 Task: Add a condition where "Hours since status category open Greater than Twelve" in new tickets in your groups.
Action: Mouse moved to (207, 466)
Screenshot: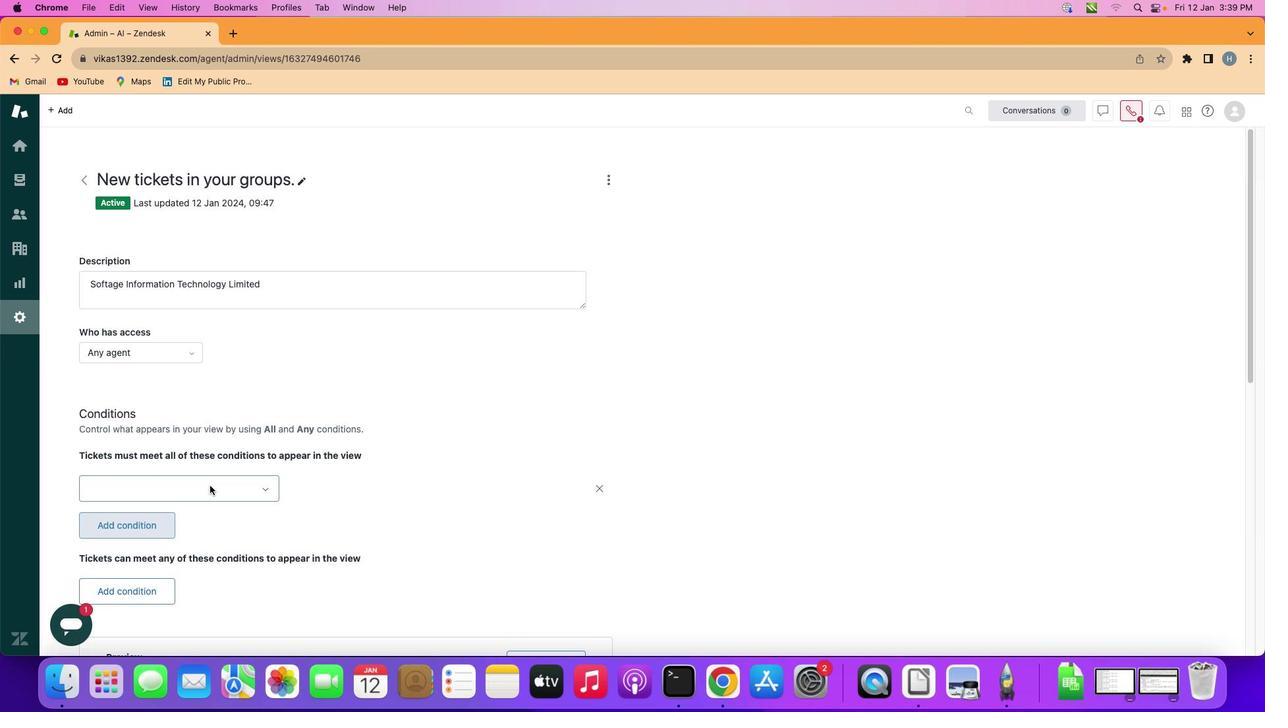 
Action: Mouse pressed left at (207, 466)
Screenshot: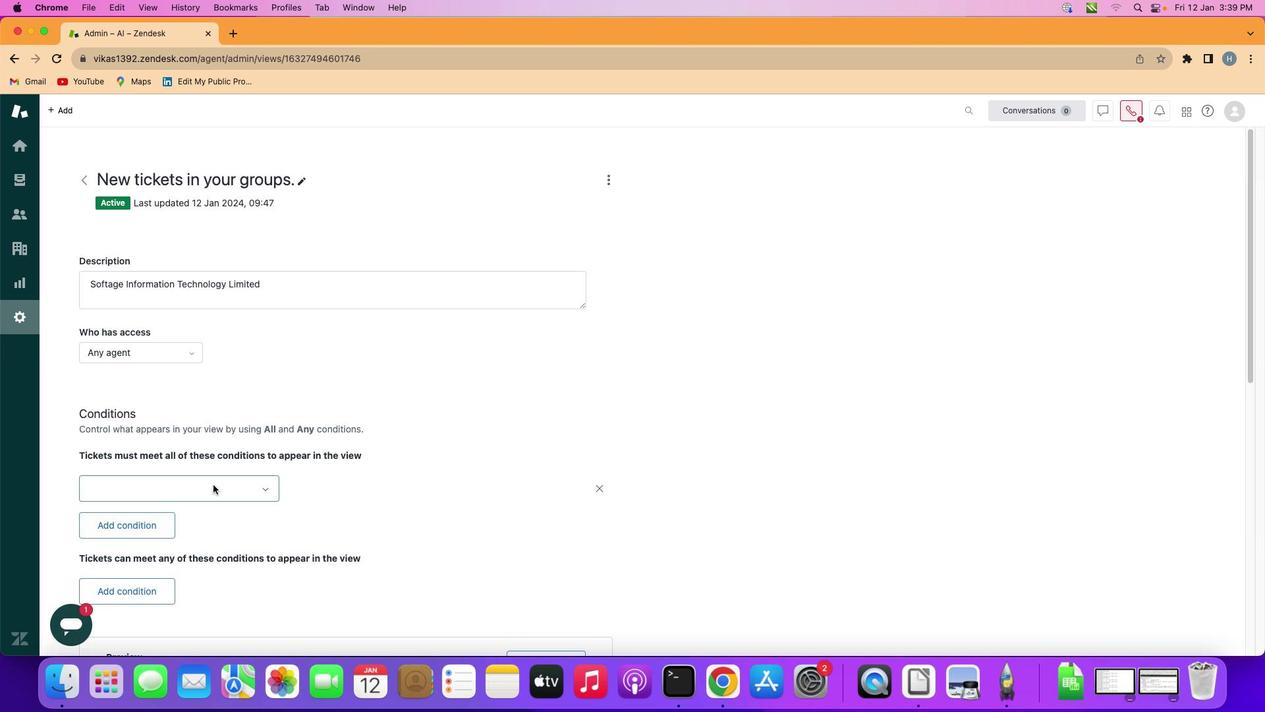 
Action: Mouse moved to (269, 468)
Screenshot: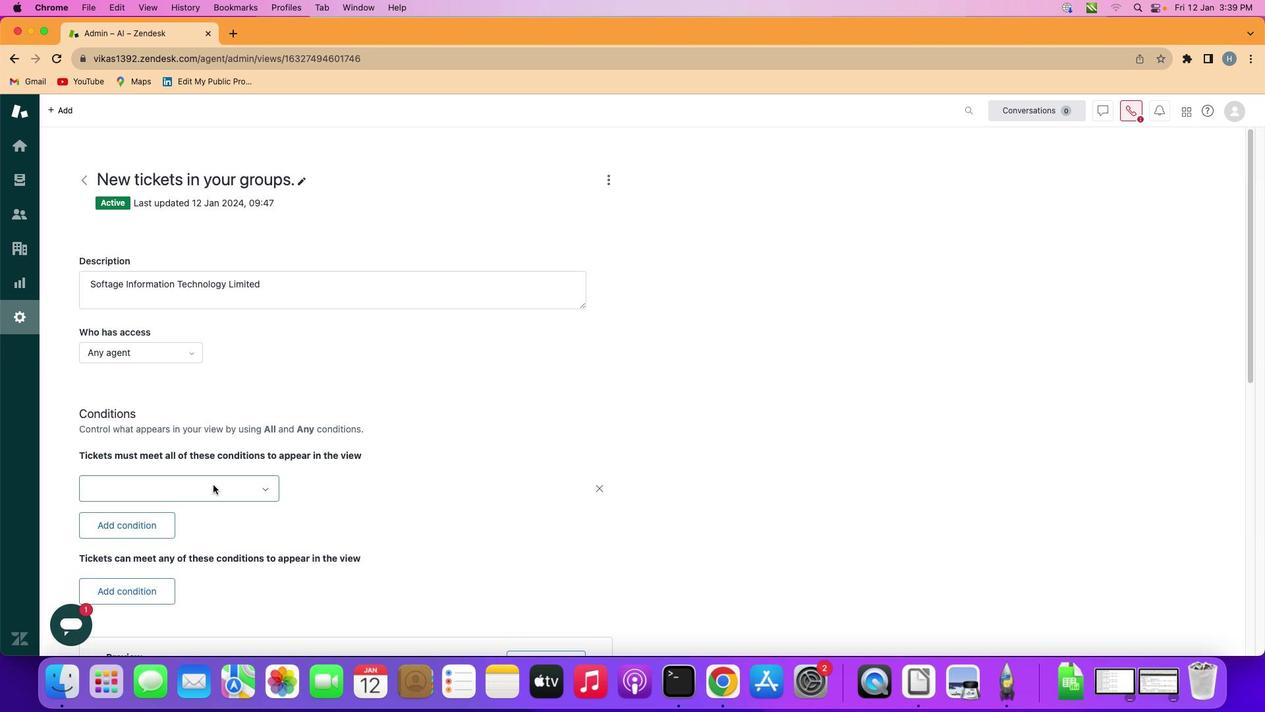 
Action: Mouse pressed left at (269, 468)
Screenshot: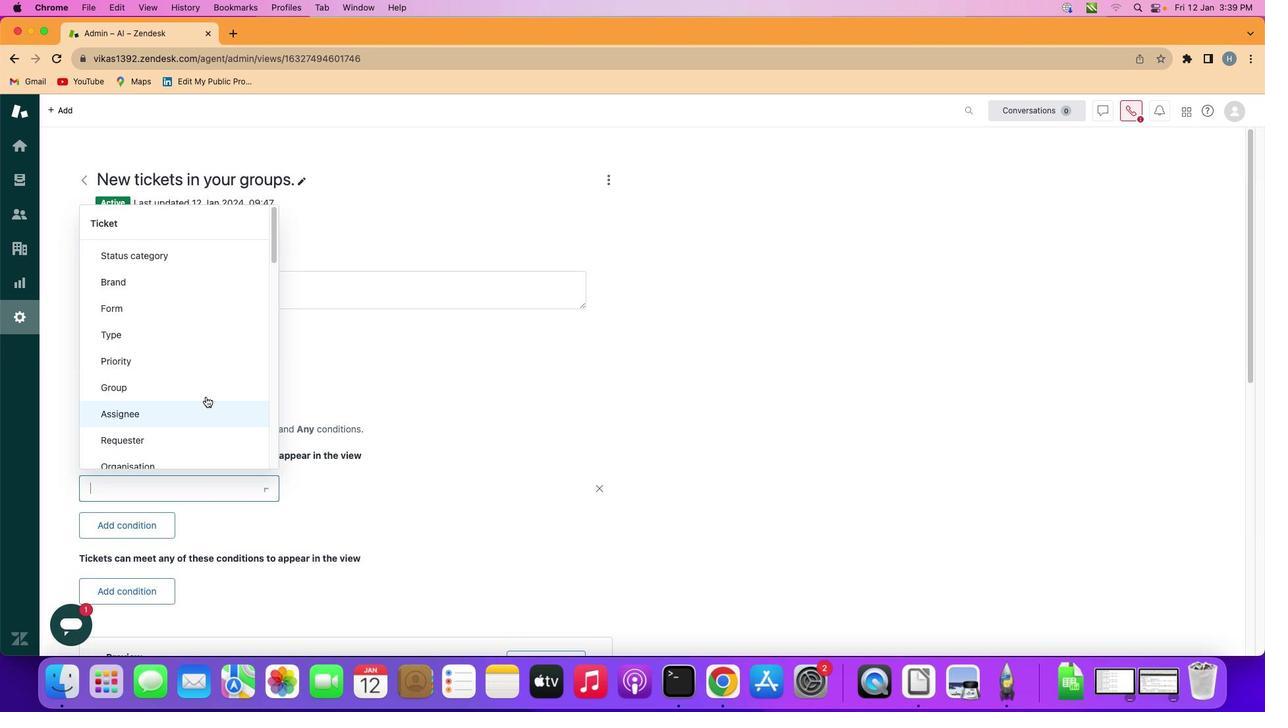 
Action: Mouse moved to (267, 260)
Screenshot: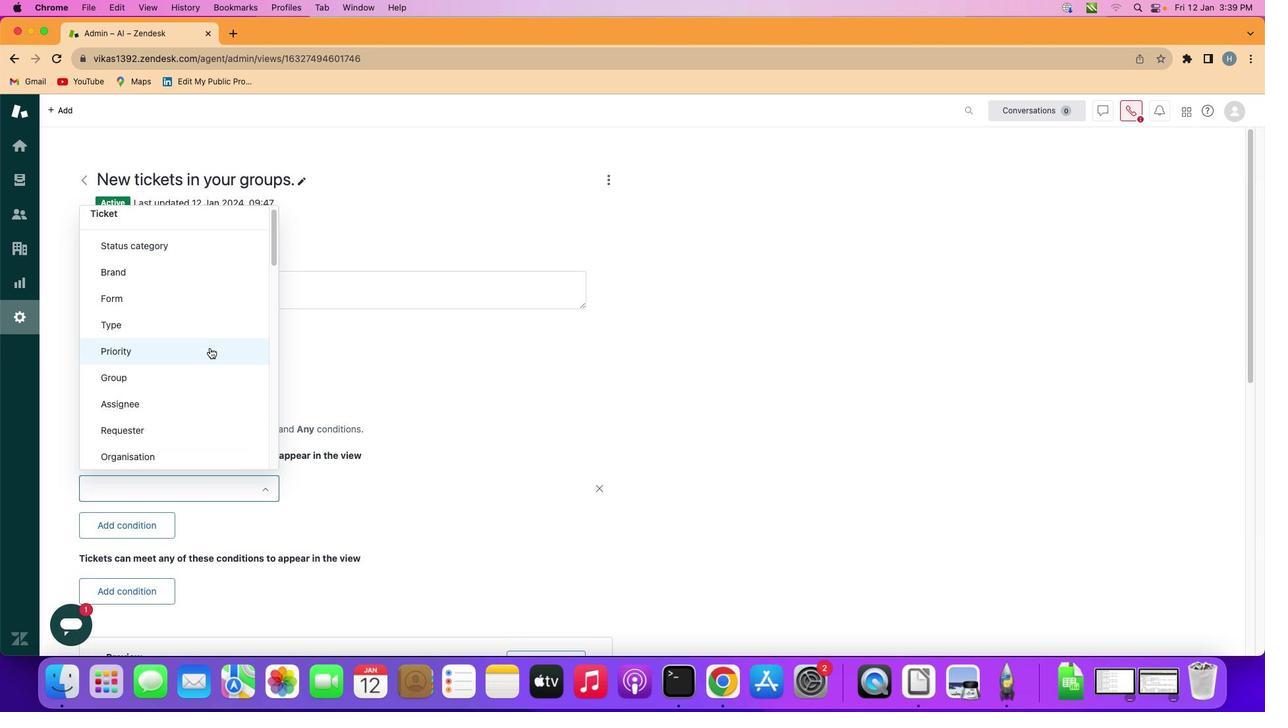 
Action: Mouse scrolled (267, 260) with delta (95, -265)
Screenshot: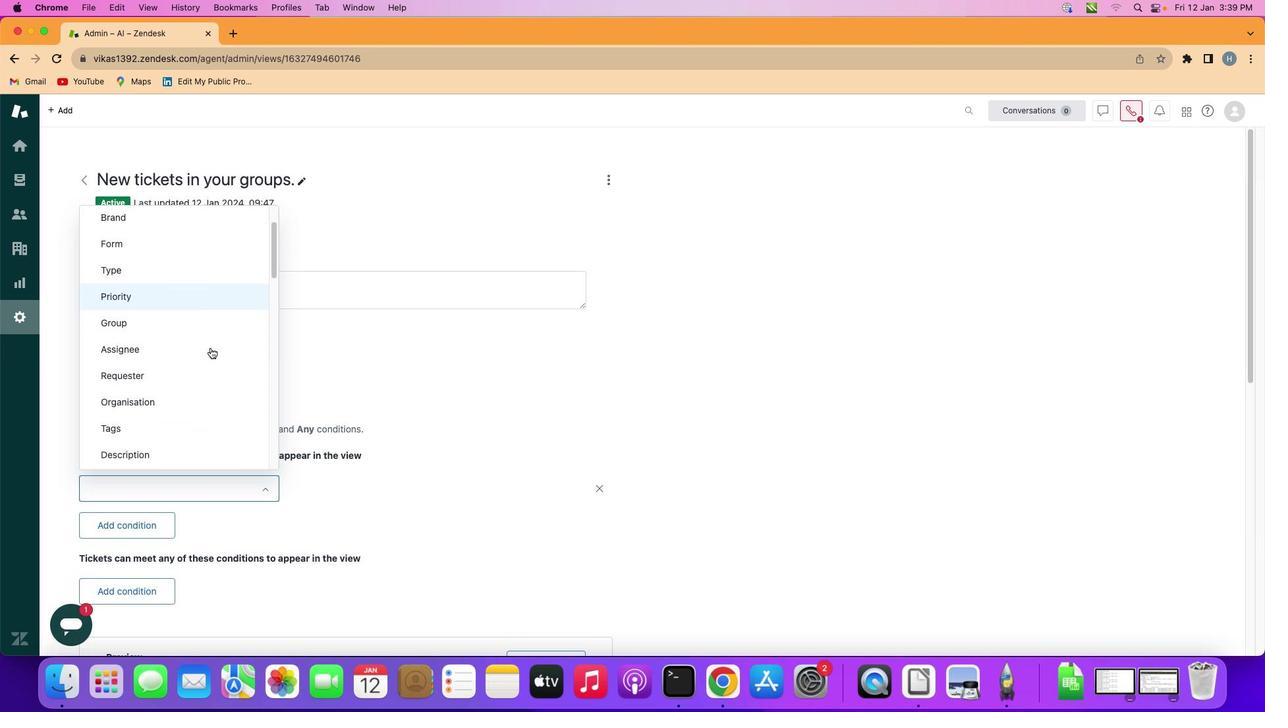 
Action: Mouse scrolled (267, 260) with delta (95, -265)
Screenshot: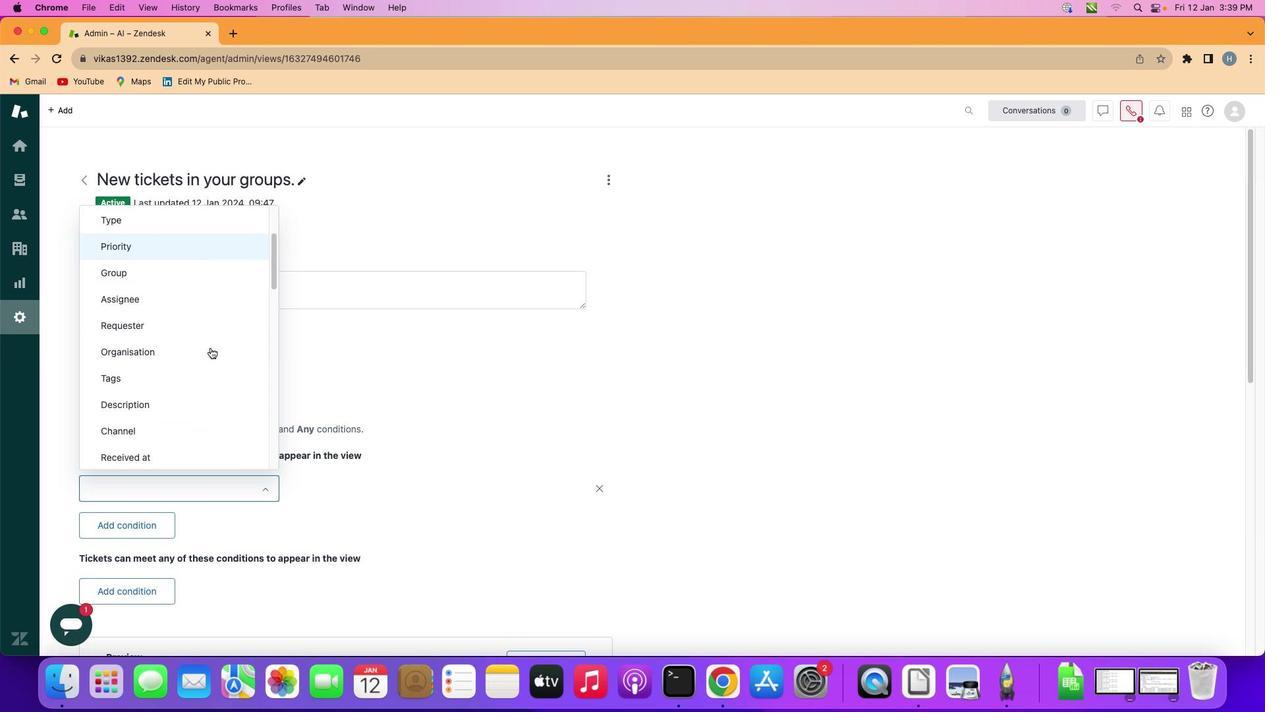 
Action: Mouse moved to (267, 260)
Screenshot: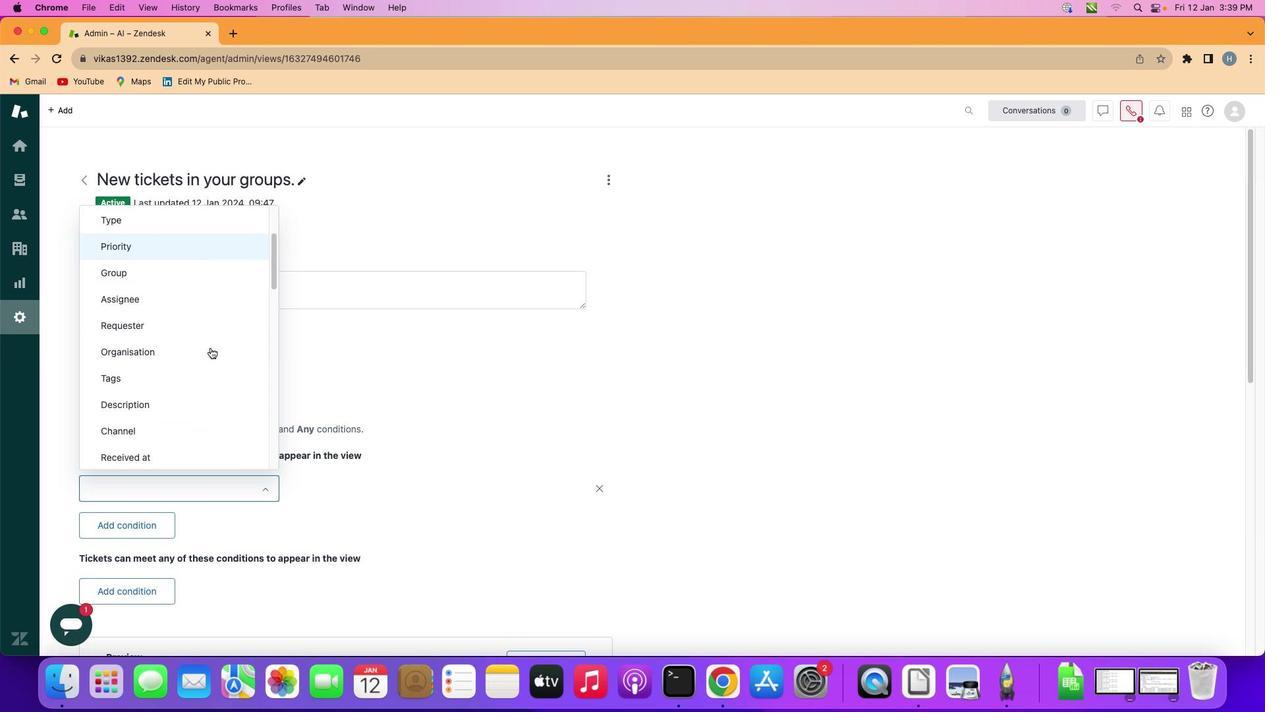 
Action: Mouse scrolled (267, 260) with delta (95, -265)
Screenshot: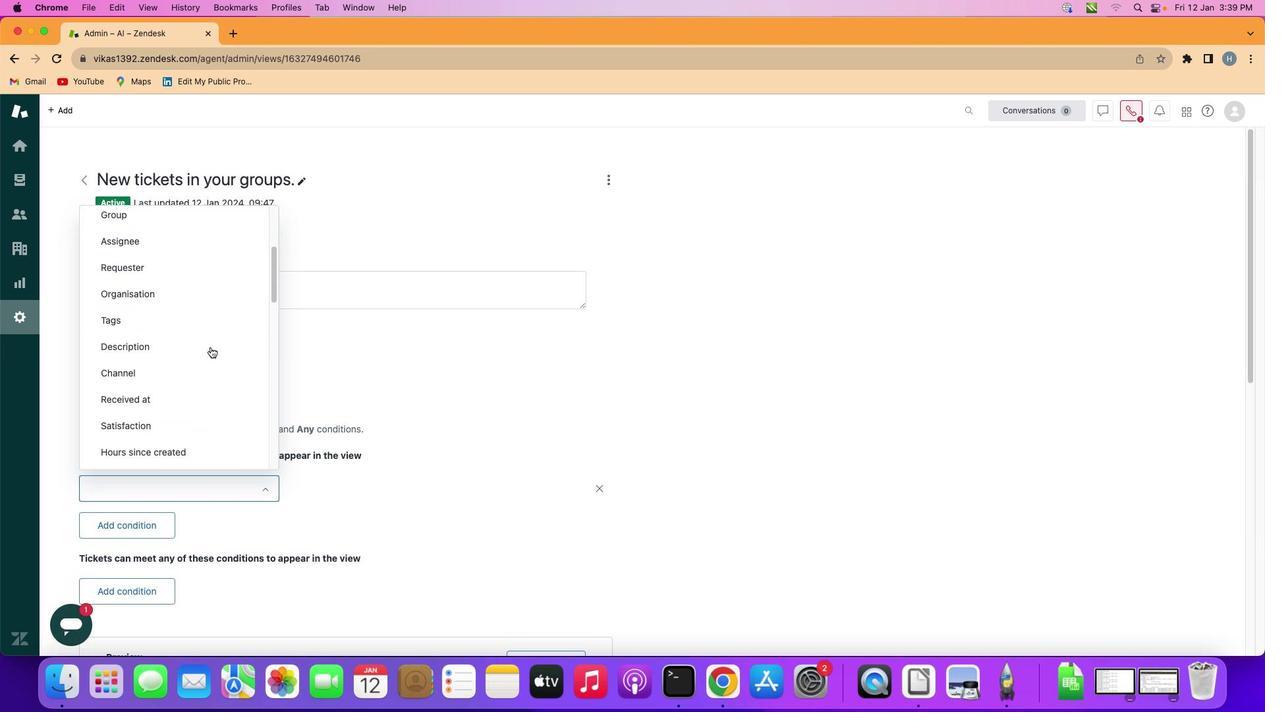 
Action: Mouse moved to (267, 260)
Screenshot: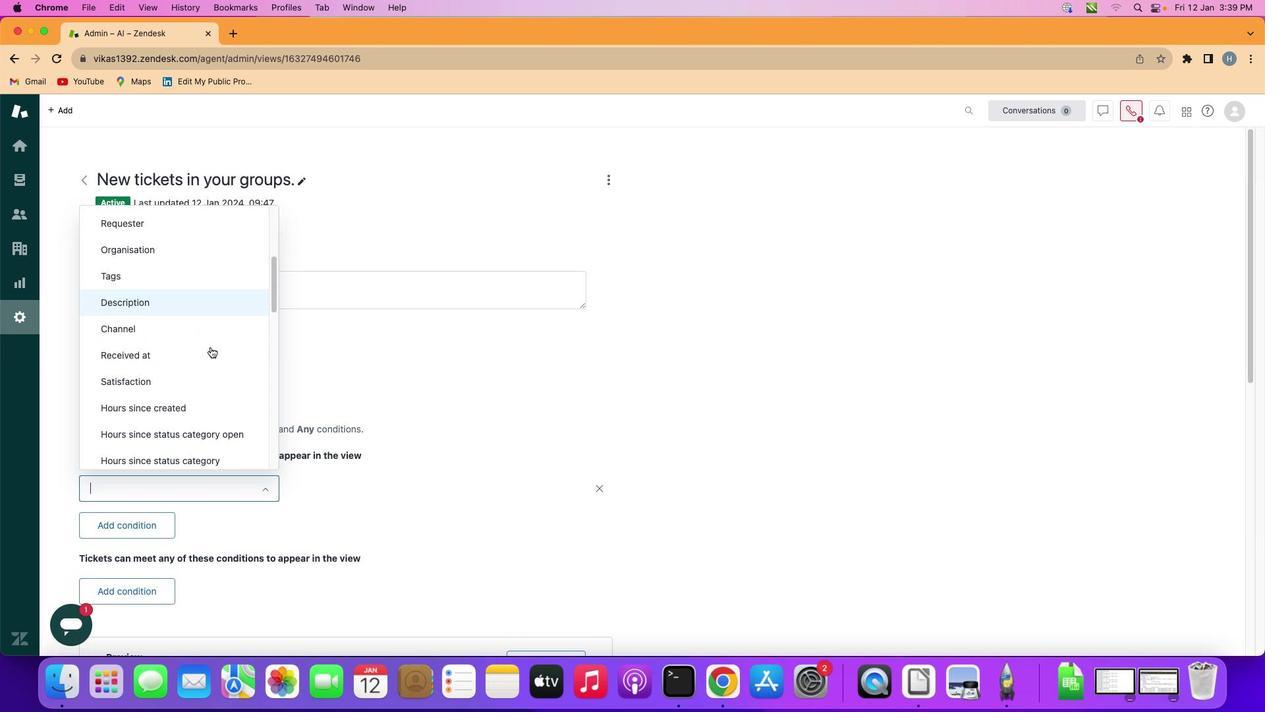 
Action: Mouse scrolled (267, 260) with delta (95, -265)
Screenshot: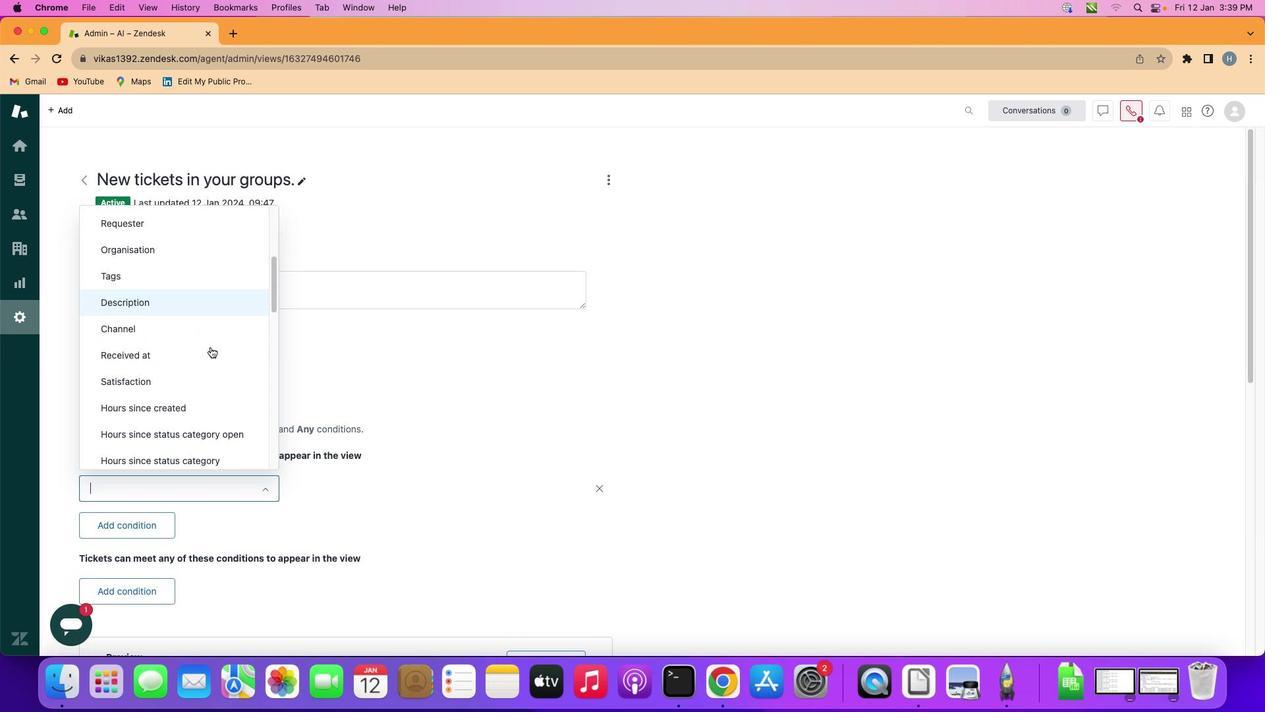 
Action: Mouse scrolled (267, 260) with delta (95, -266)
Screenshot: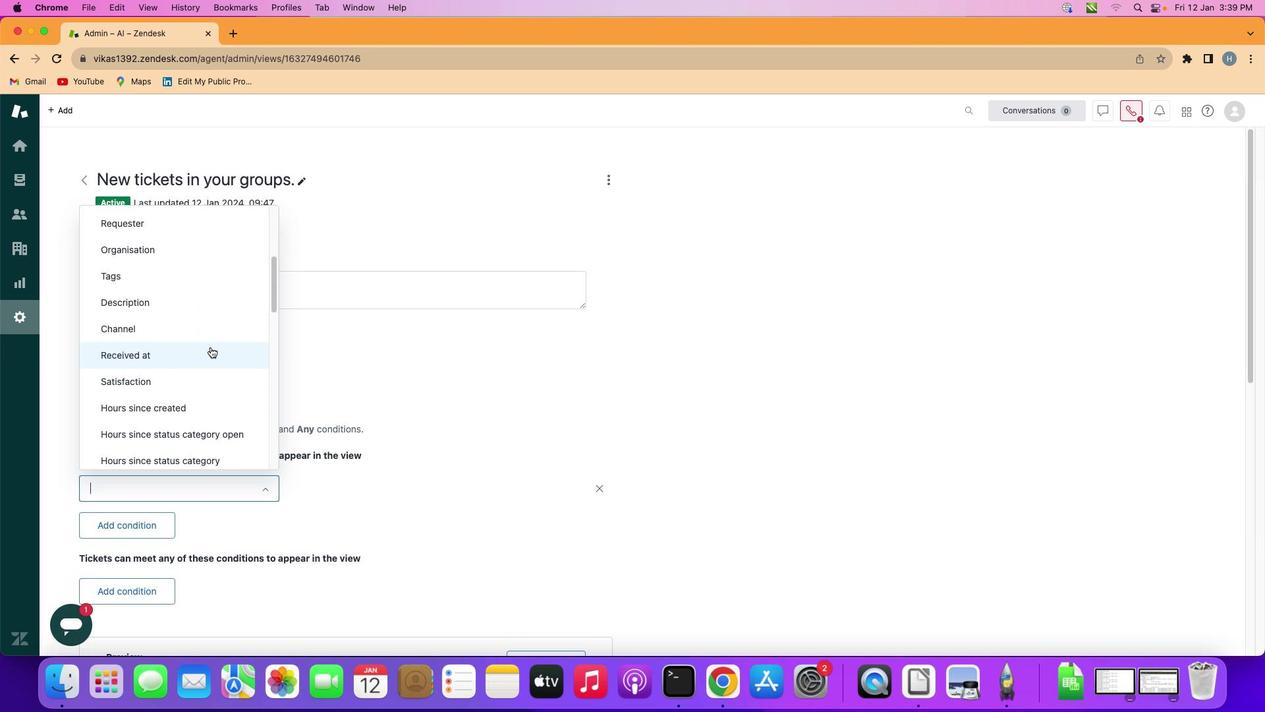 
Action: Mouse scrolled (267, 260) with delta (95, -266)
Screenshot: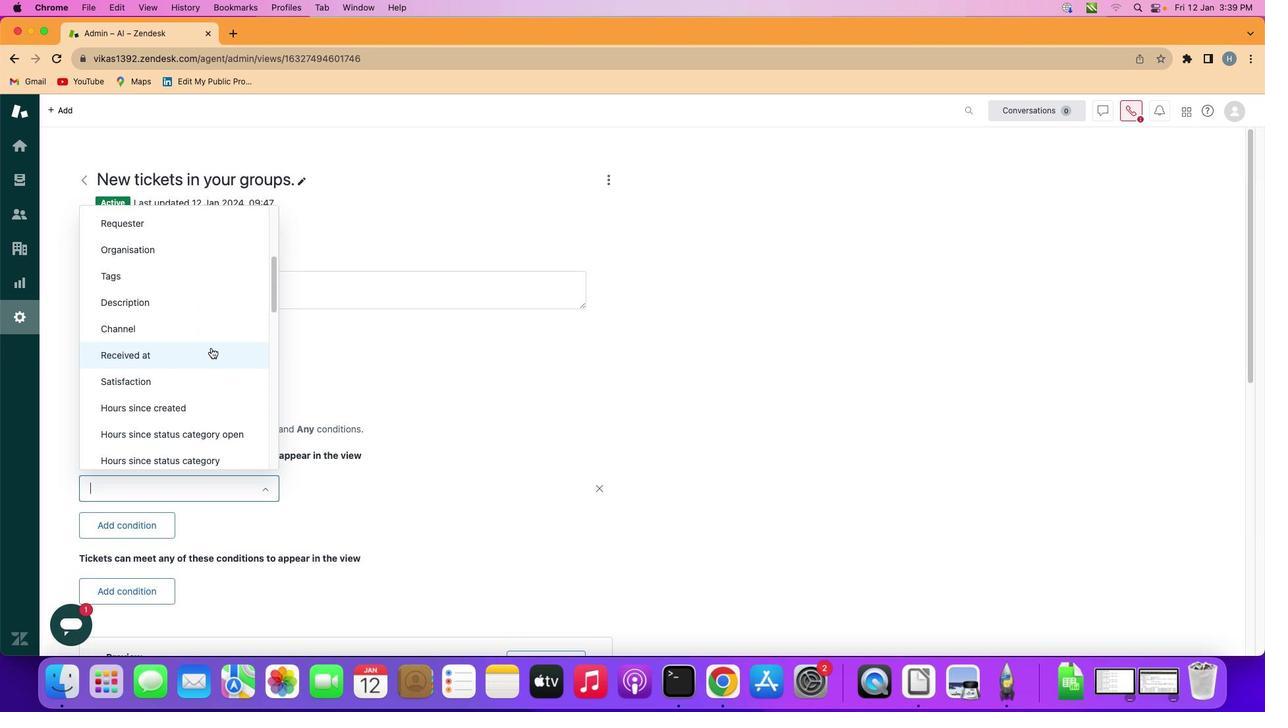
Action: Mouse moved to (267, 260)
Screenshot: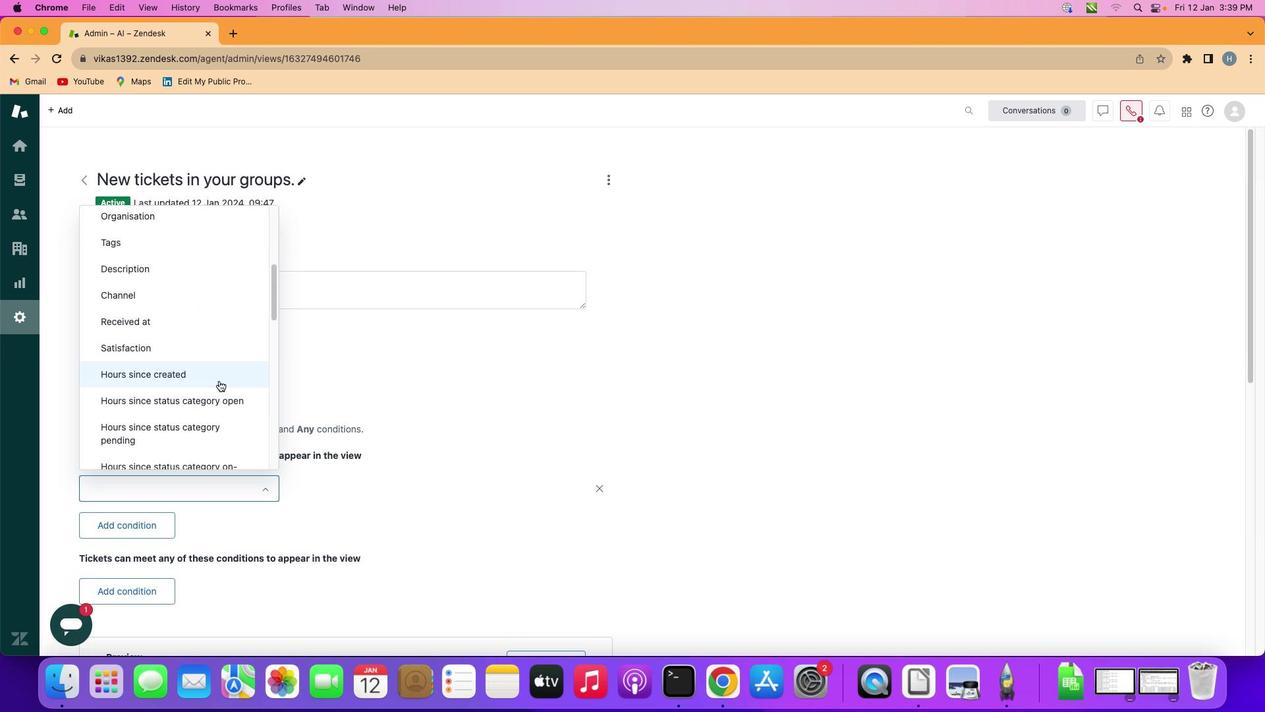 
Action: Mouse scrolled (267, 260) with delta (95, -265)
Screenshot: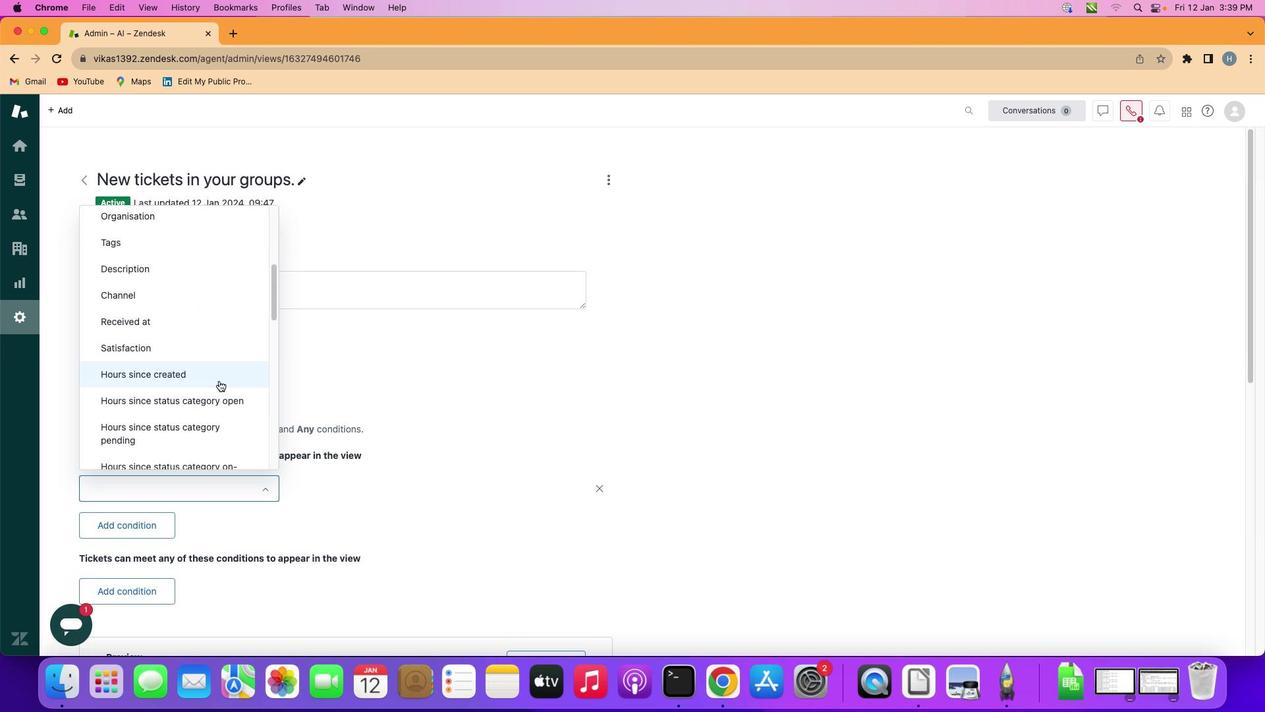 
Action: Mouse moved to (267, 261)
Screenshot: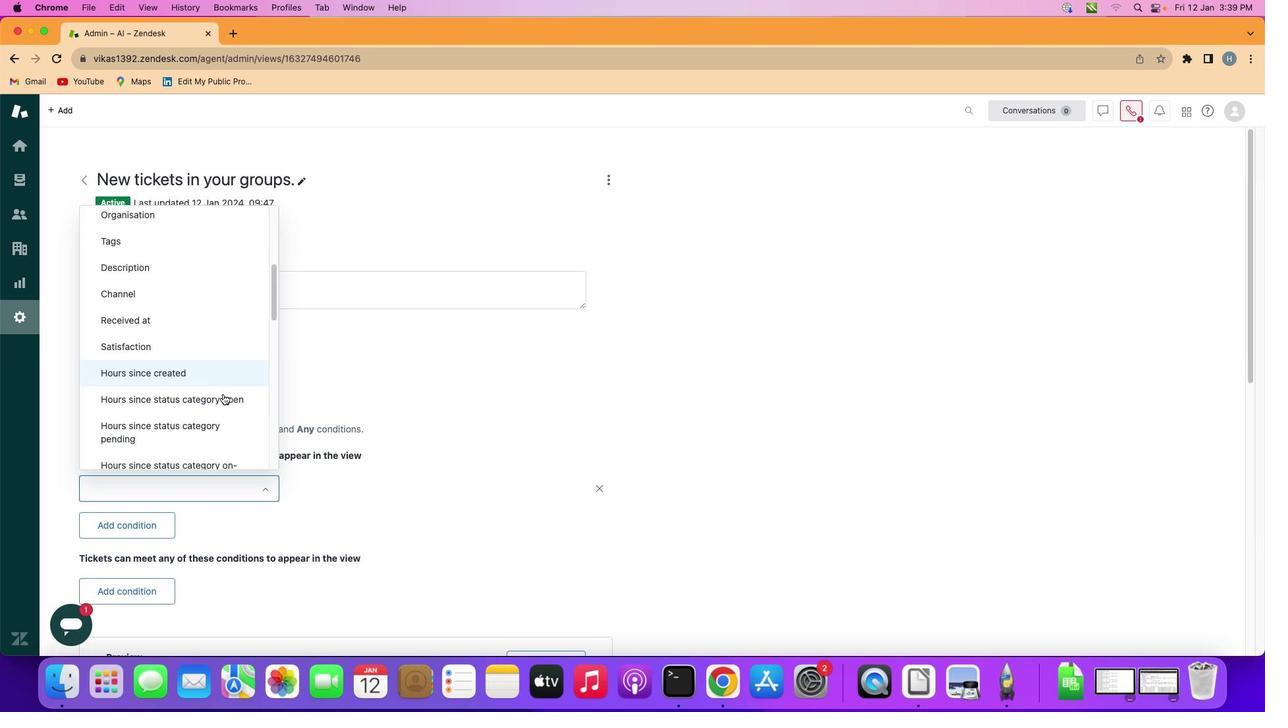 
Action: Mouse scrolled (267, 261) with delta (95, -265)
Screenshot: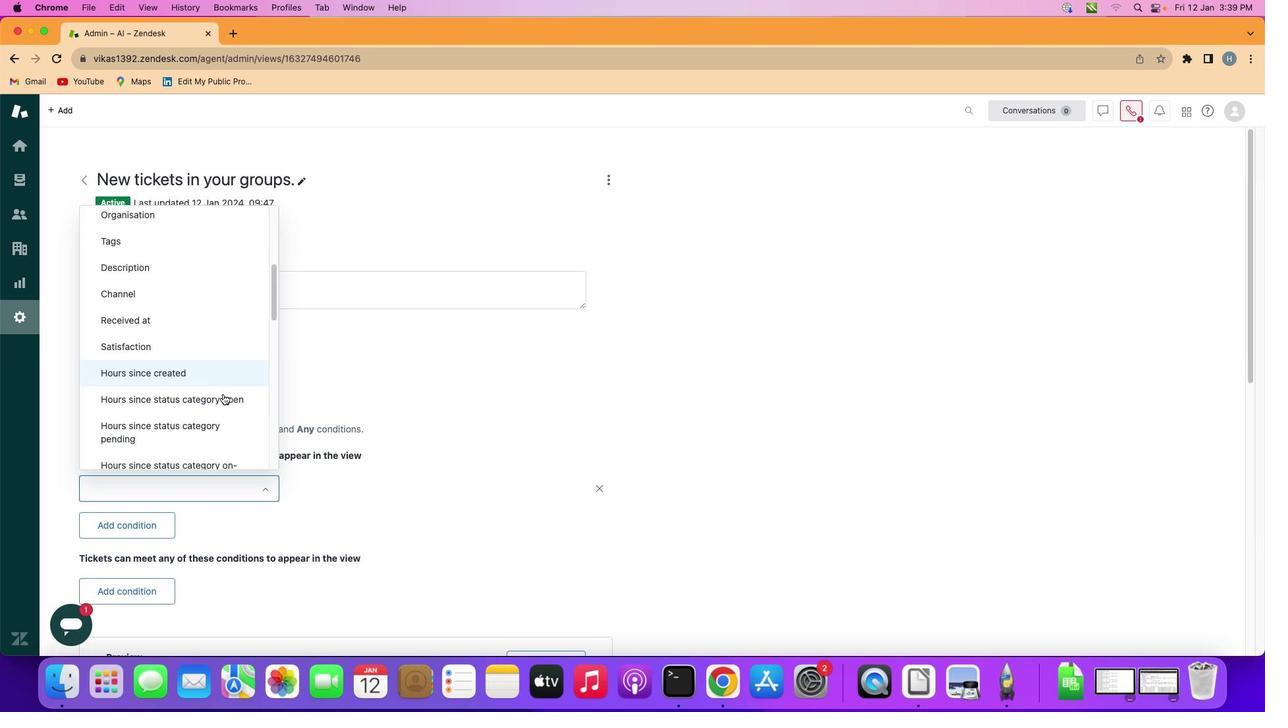 
Action: Mouse moved to (268, 261)
Screenshot: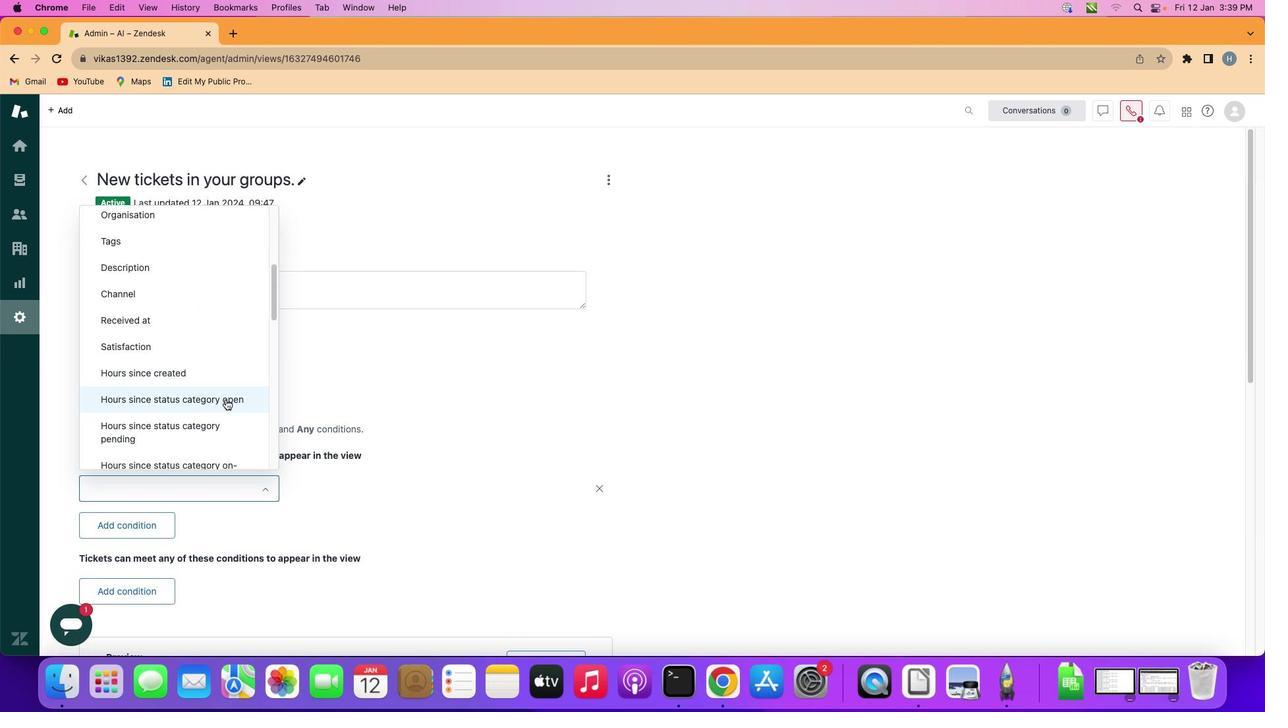
Action: Mouse scrolled (268, 261) with delta (95, -265)
Screenshot: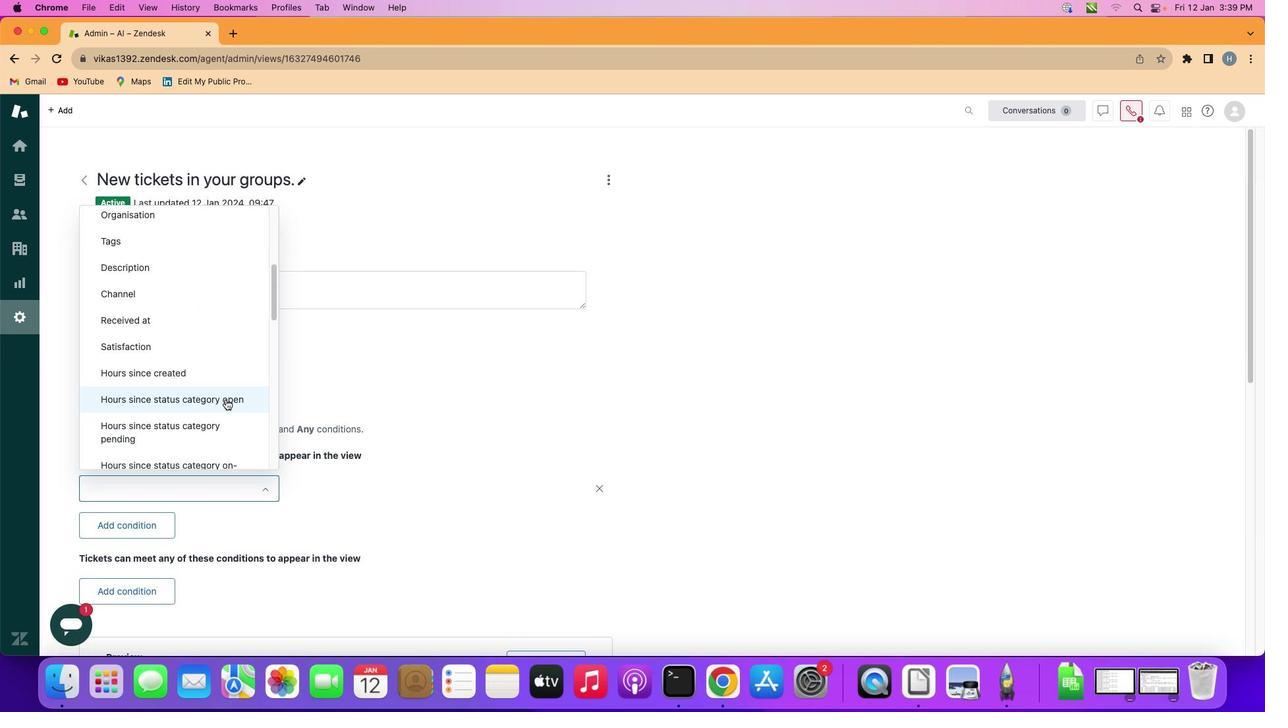 
Action: Mouse moved to (279, 338)
Screenshot: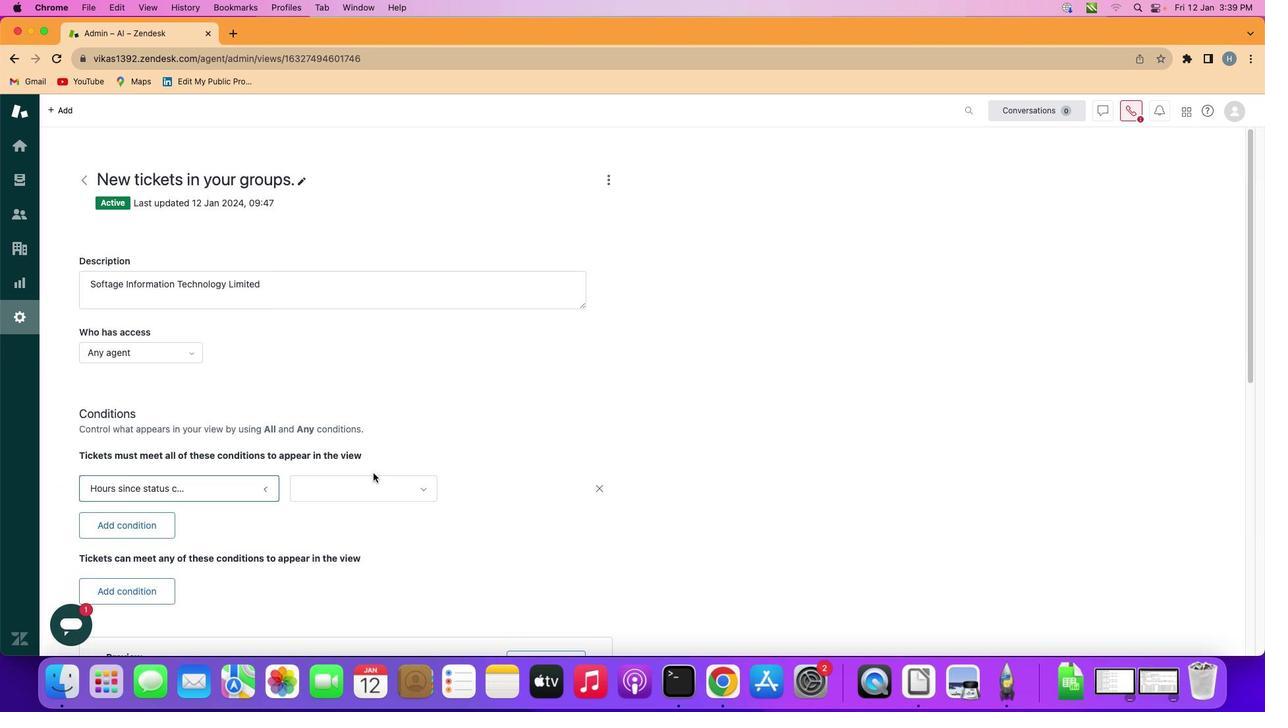 
Action: Mouse pressed left at (279, 338)
Screenshot: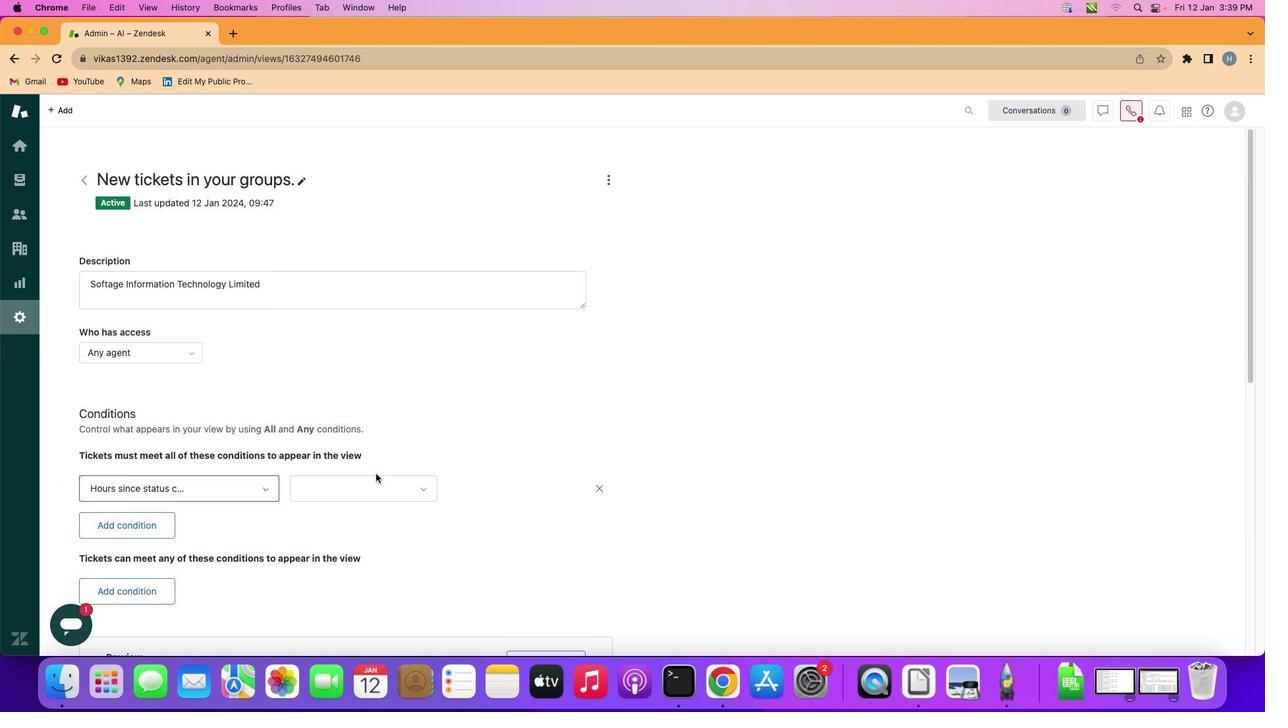 
Action: Mouse moved to (404, 470)
Screenshot: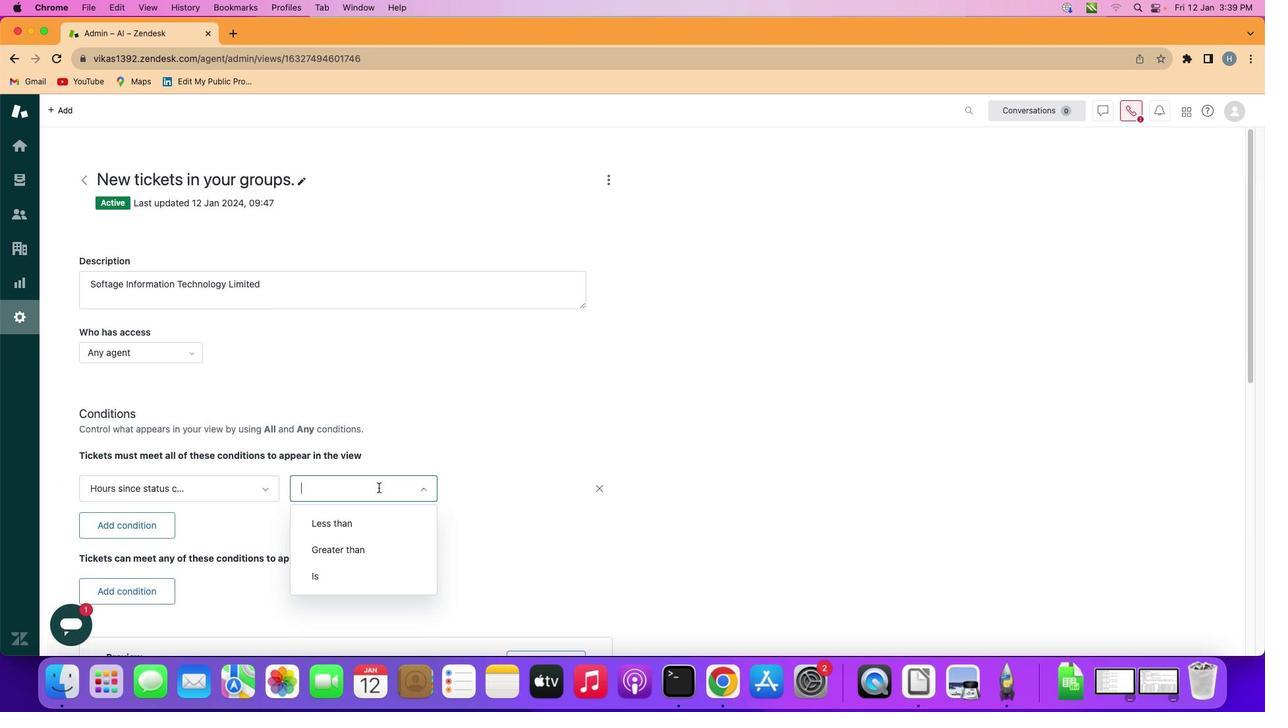 
Action: Mouse pressed left at (404, 470)
Screenshot: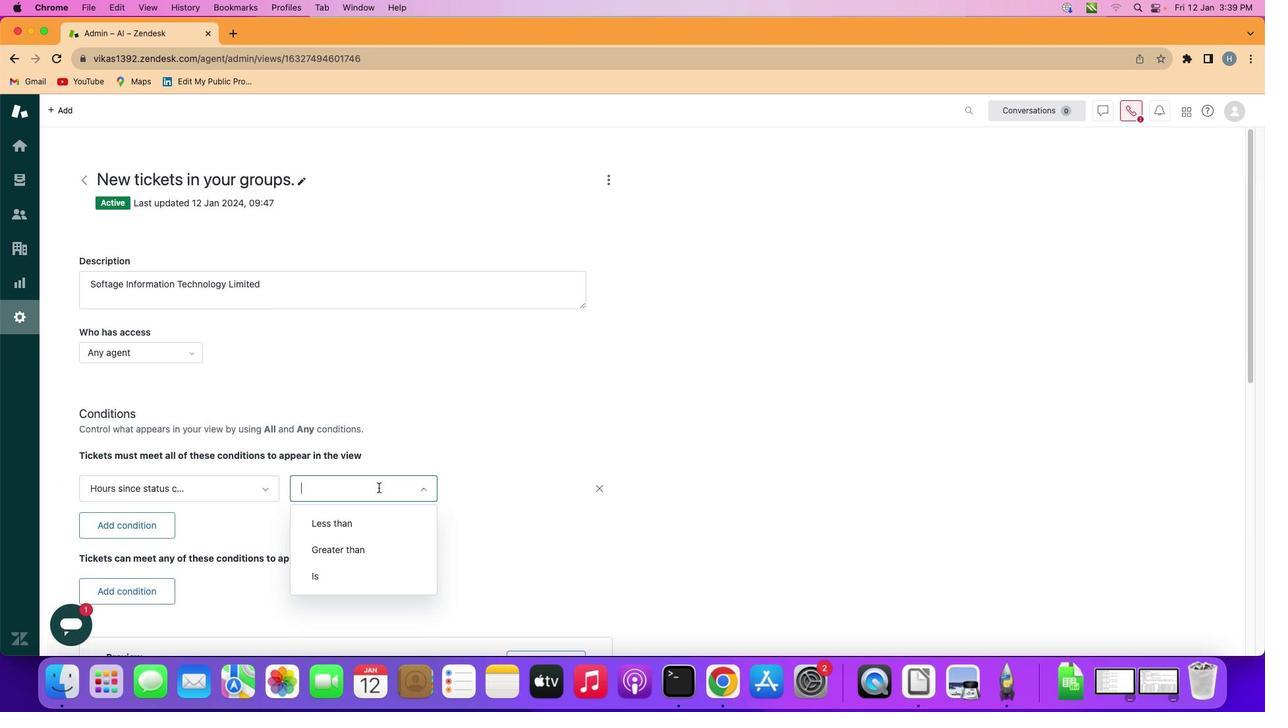 
Action: Mouse moved to (400, 566)
Screenshot: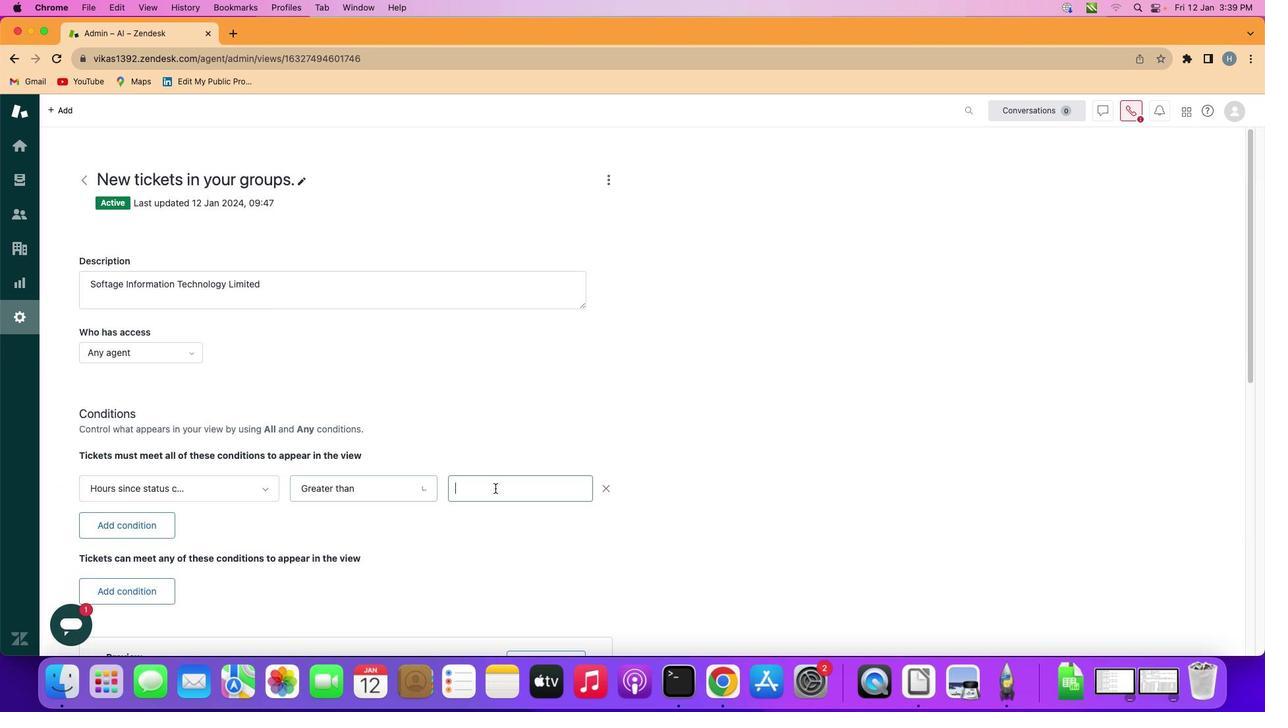 
Action: Mouse pressed left at (400, 566)
Screenshot: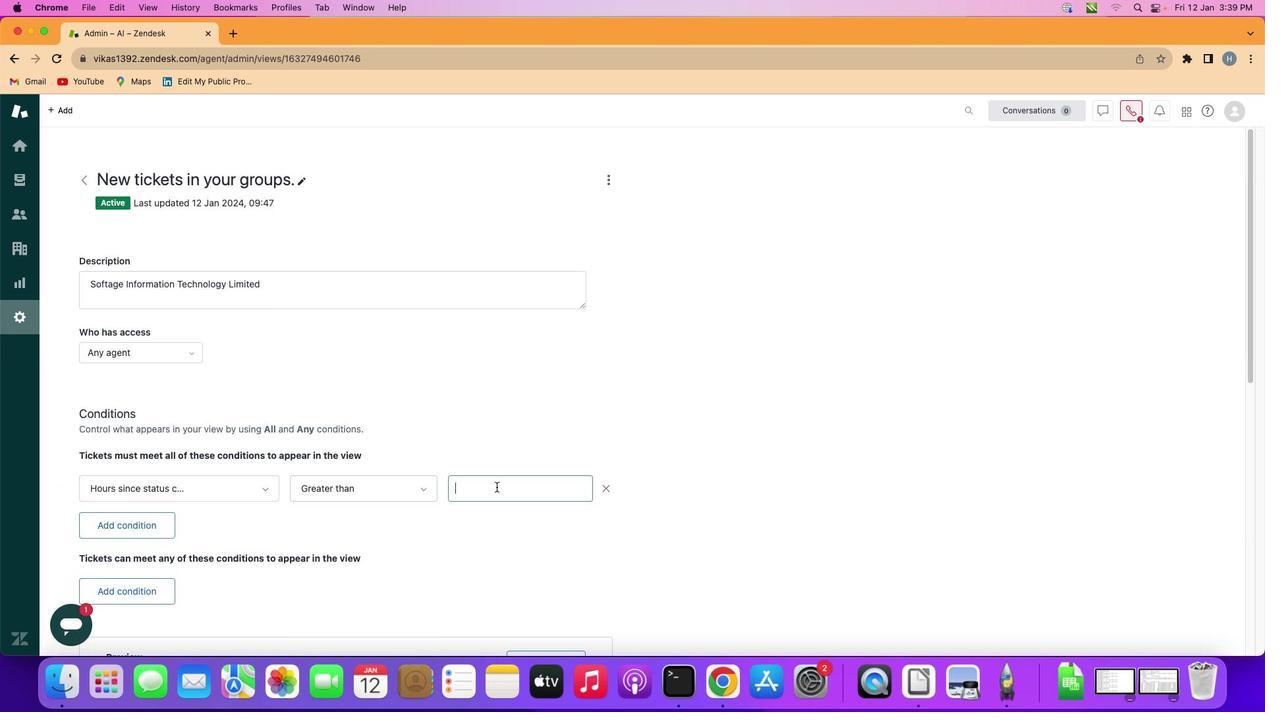 
Action: Mouse moved to (502, 468)
Screenshot: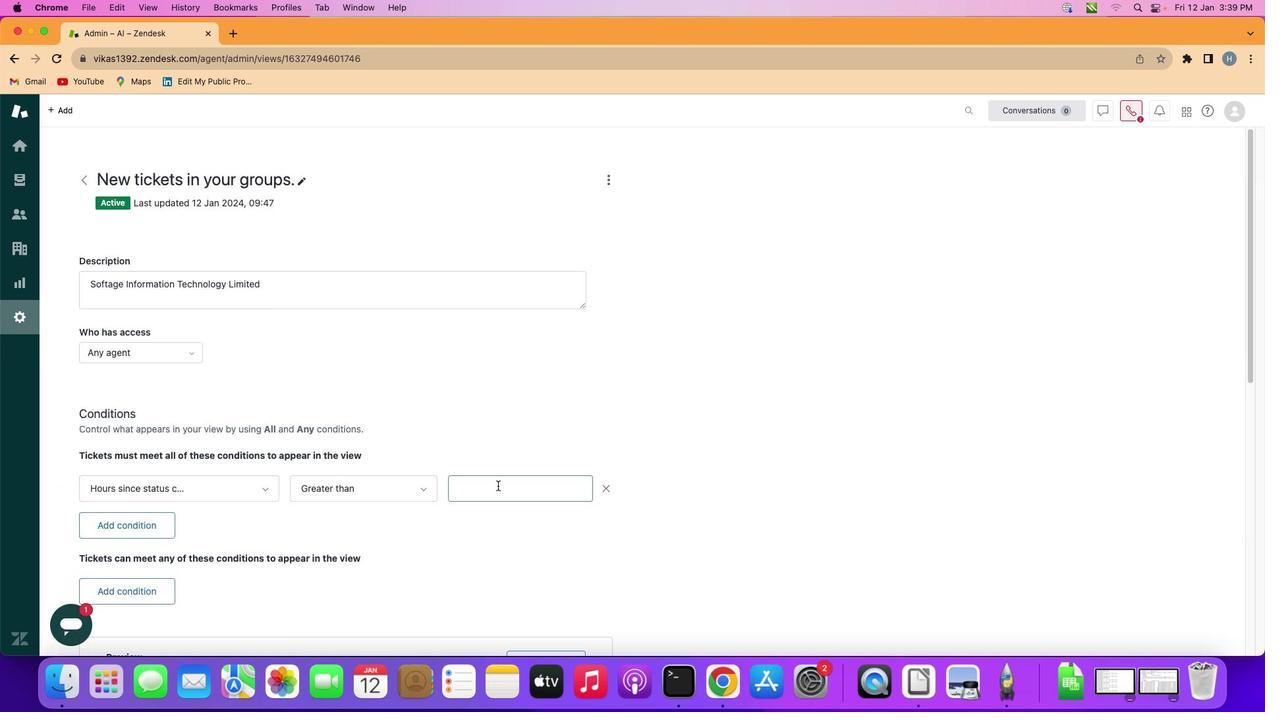 
Action: Mouse pressed left at (502, 468)
Screenshot: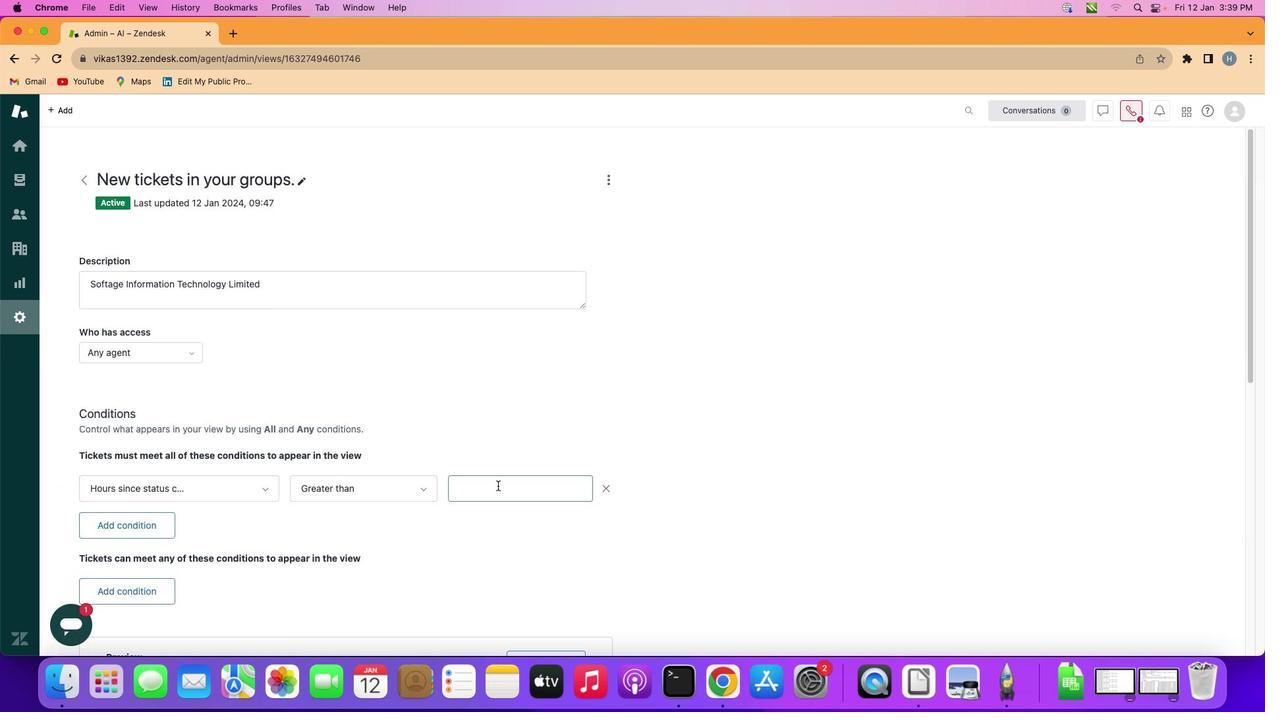 
Action: Key pressed Key.shift'T''w''e''l''v''e'
Screenshot: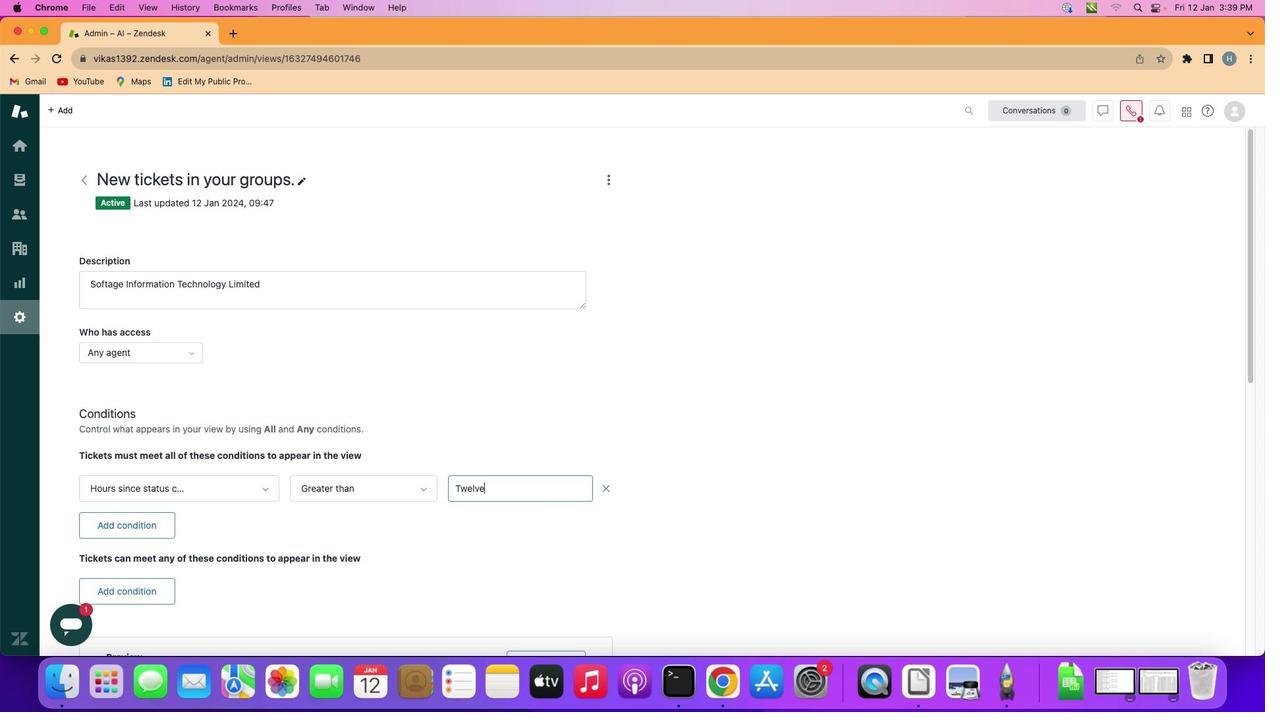 
Action: Mouse moved to (502, 514)
Screenshot: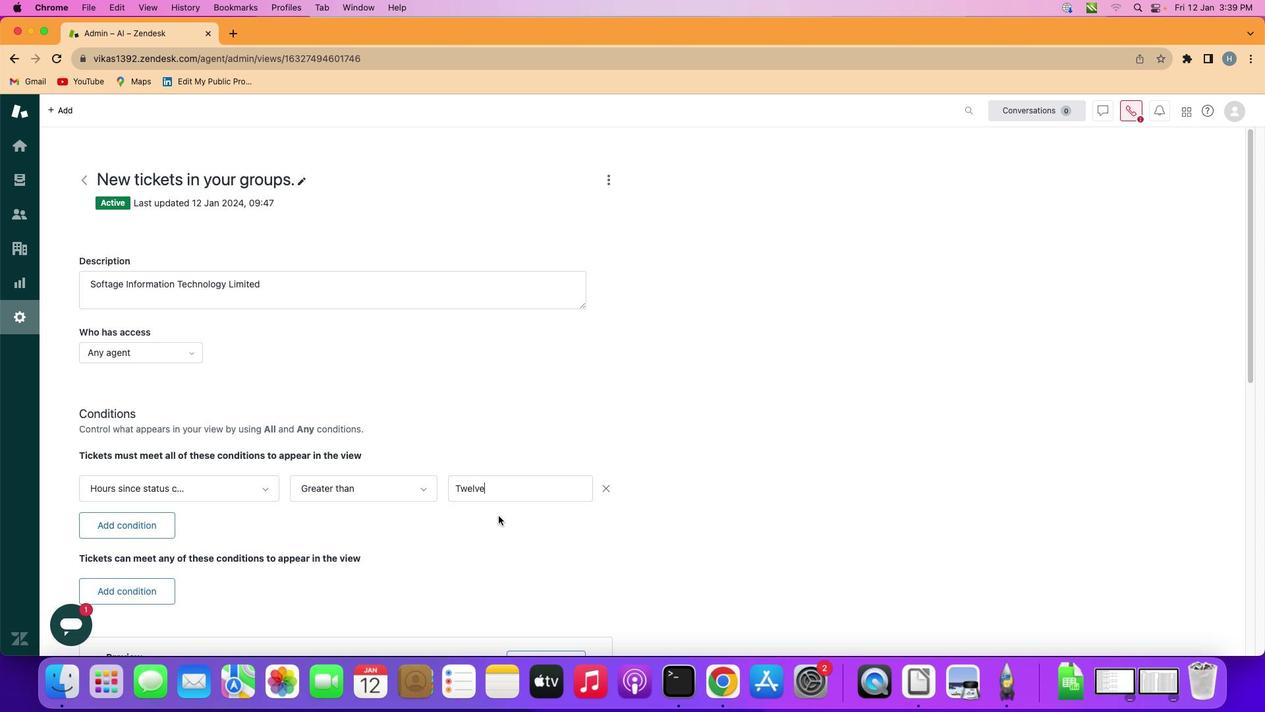 
